 Task: Locate emails larger than 5MB: `size:5mb larger:5mb`.
Action: Mouse moved to (574, 82)
Screenshot: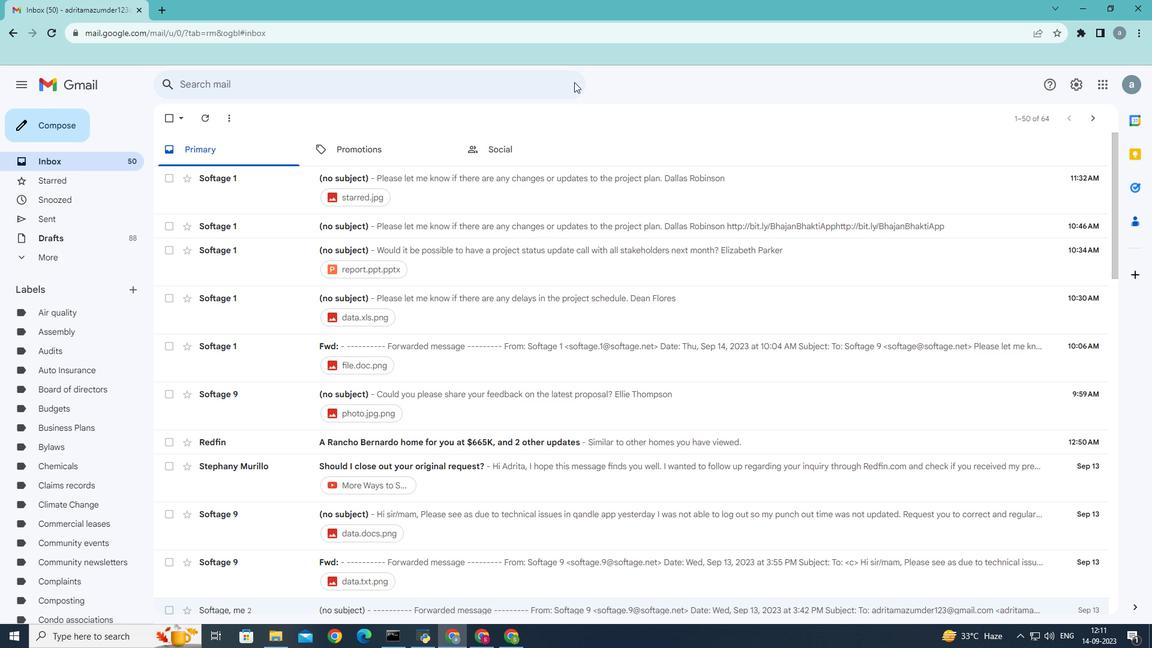 
Action: Mouse pressed left at (574, 82)
Screenshot: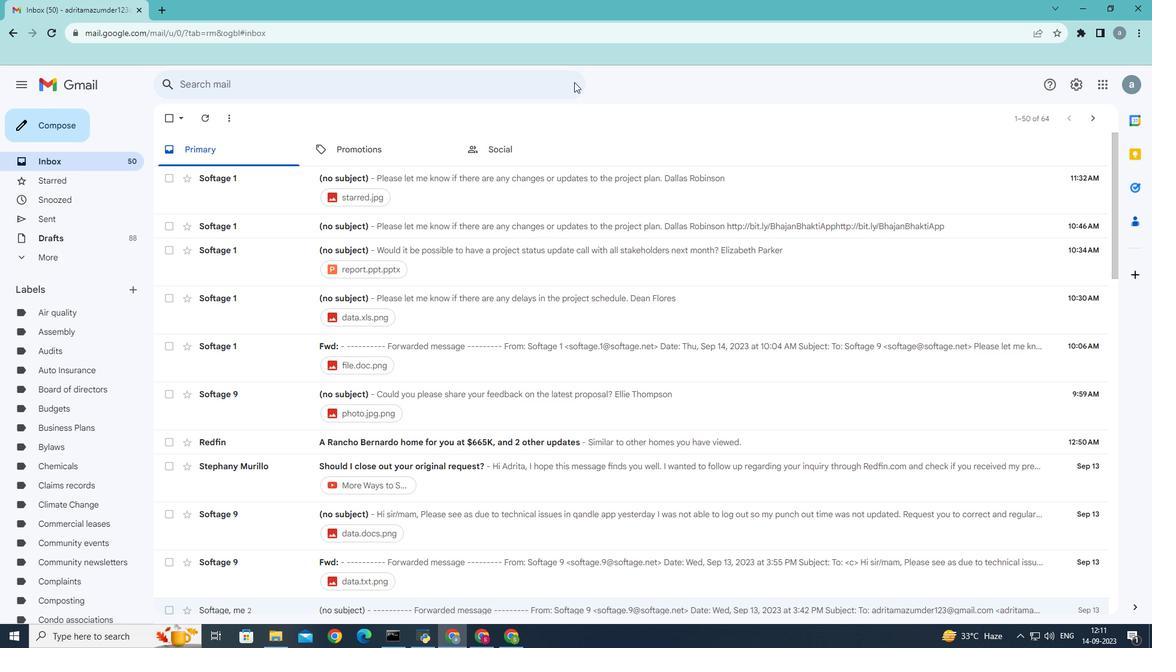 
Action: Mouse moved to (426, 238)
Screenshot: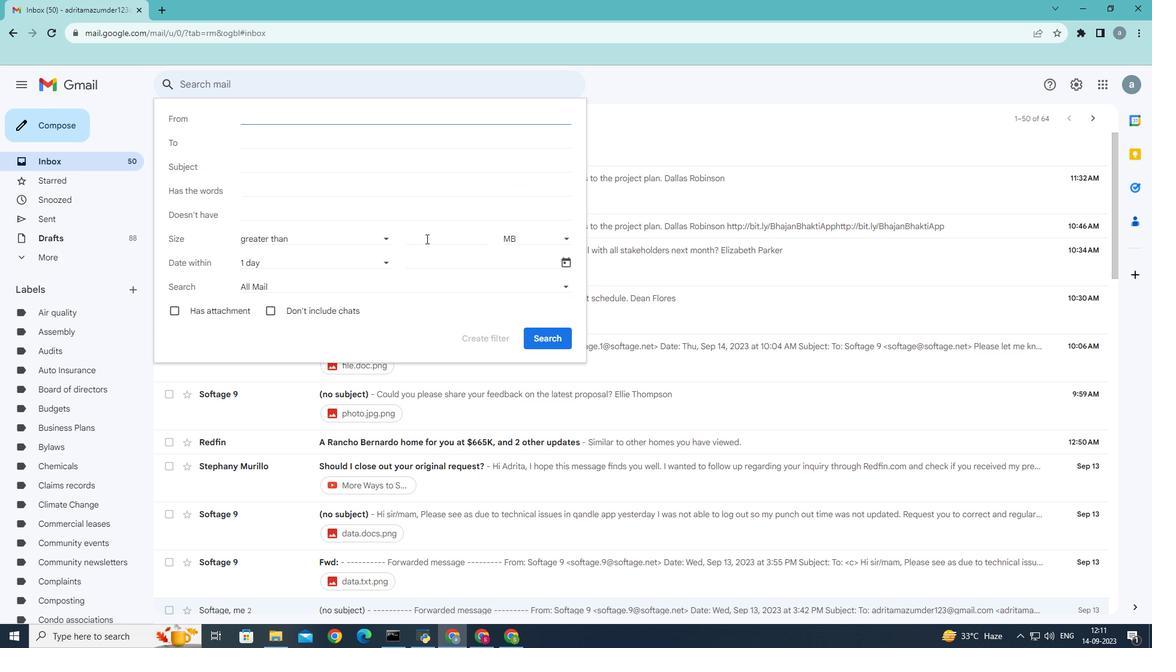
Action: Mouse pressed left at (426, 238)
Screenshot: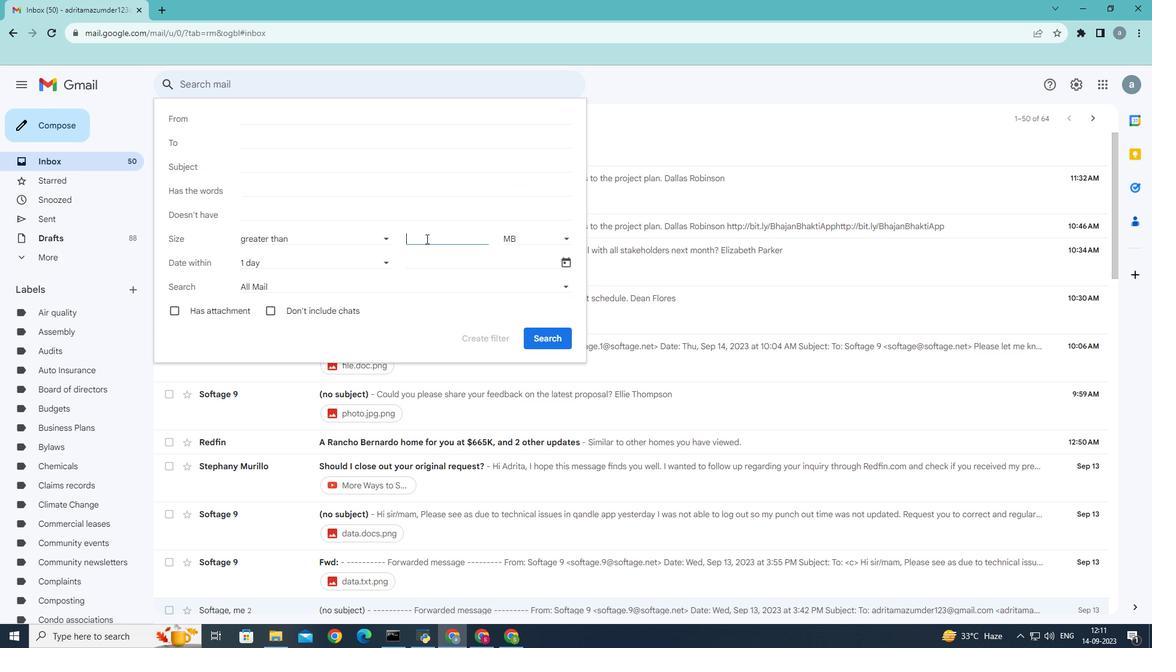 
Action: Mouse pressed left at (426, 238)
Screenshot: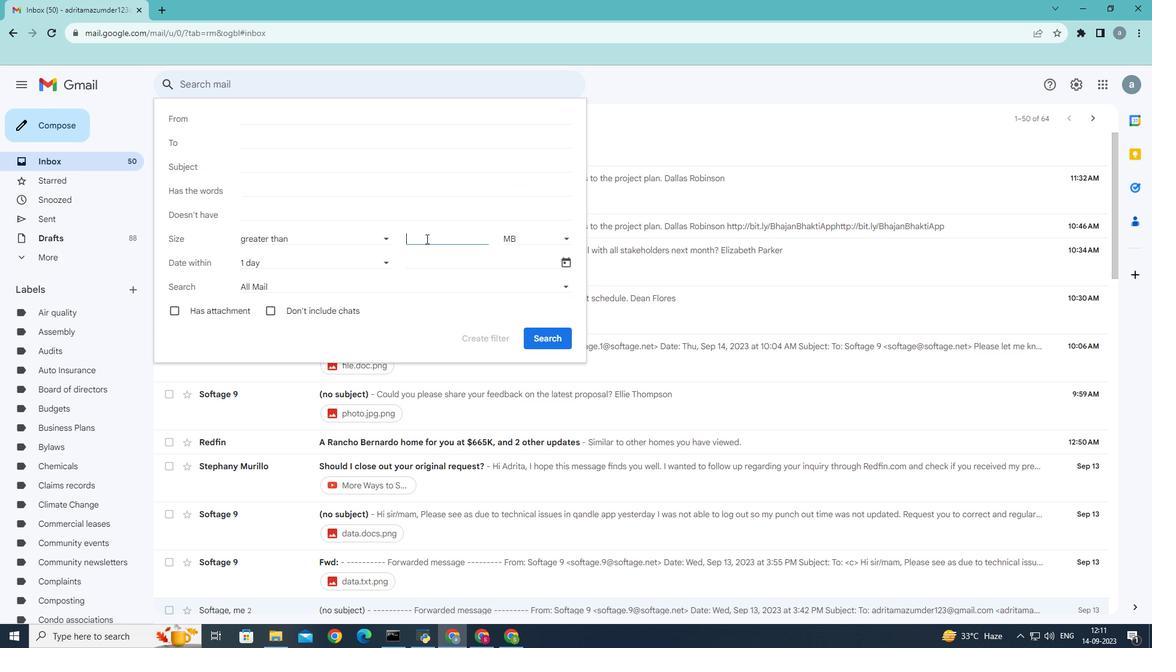 
Action: Mouse moved to (495, 231)
Screenshot: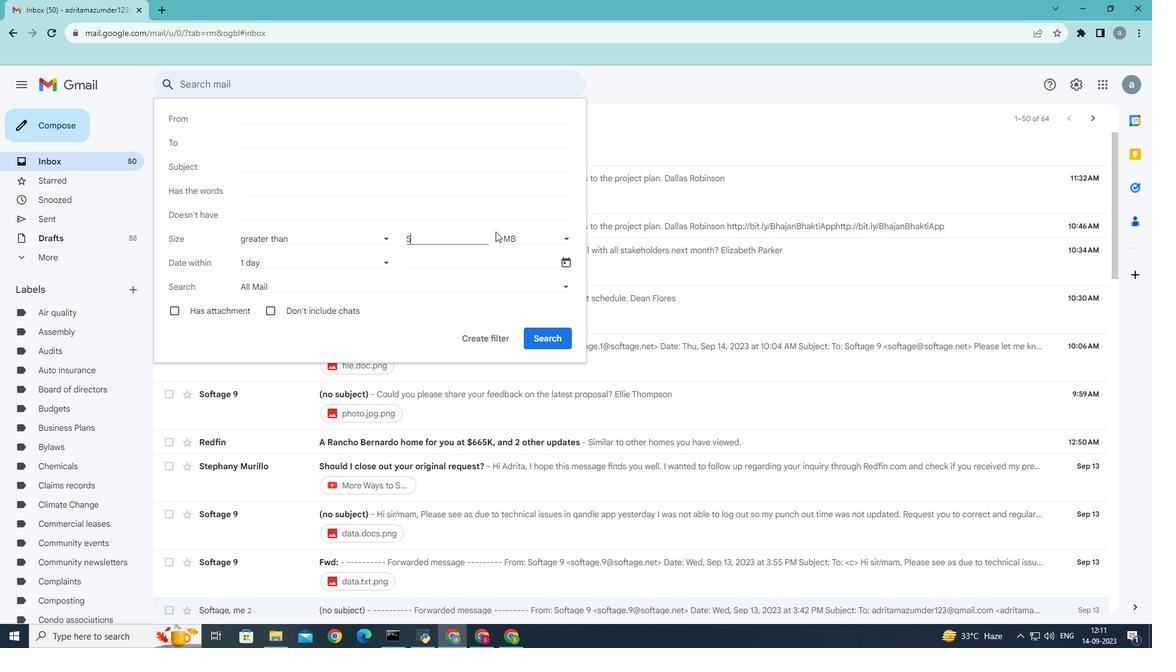 
Action: Key pressed 5
Screenshot: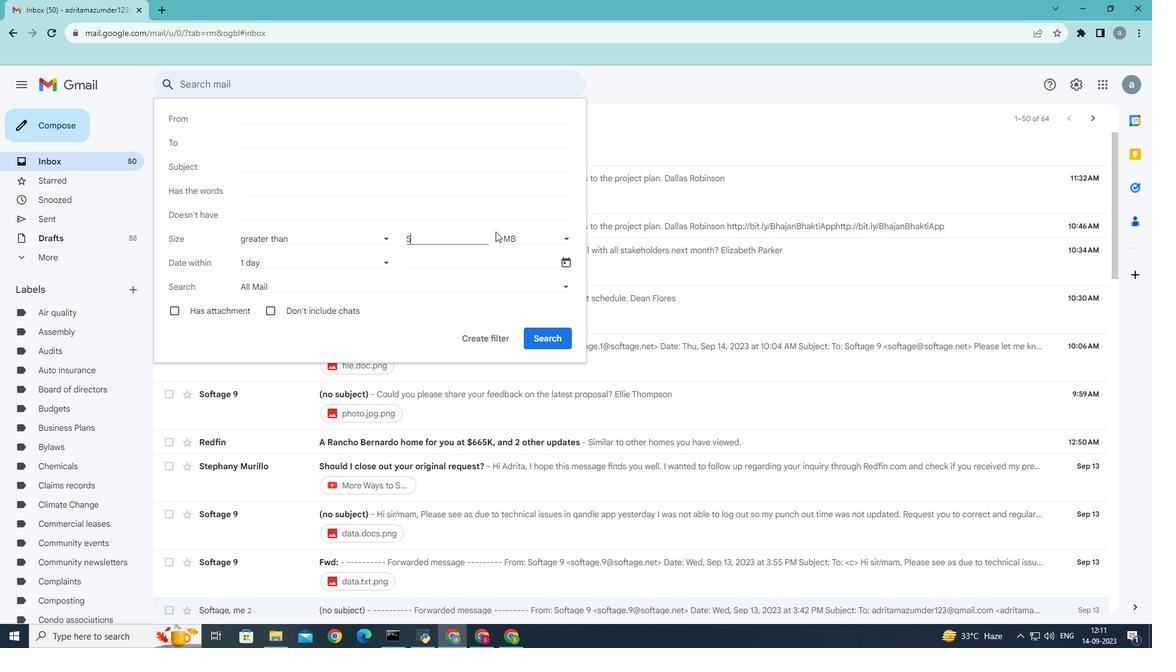 
Action: Mouse moved to (533, 334)
Screenshot: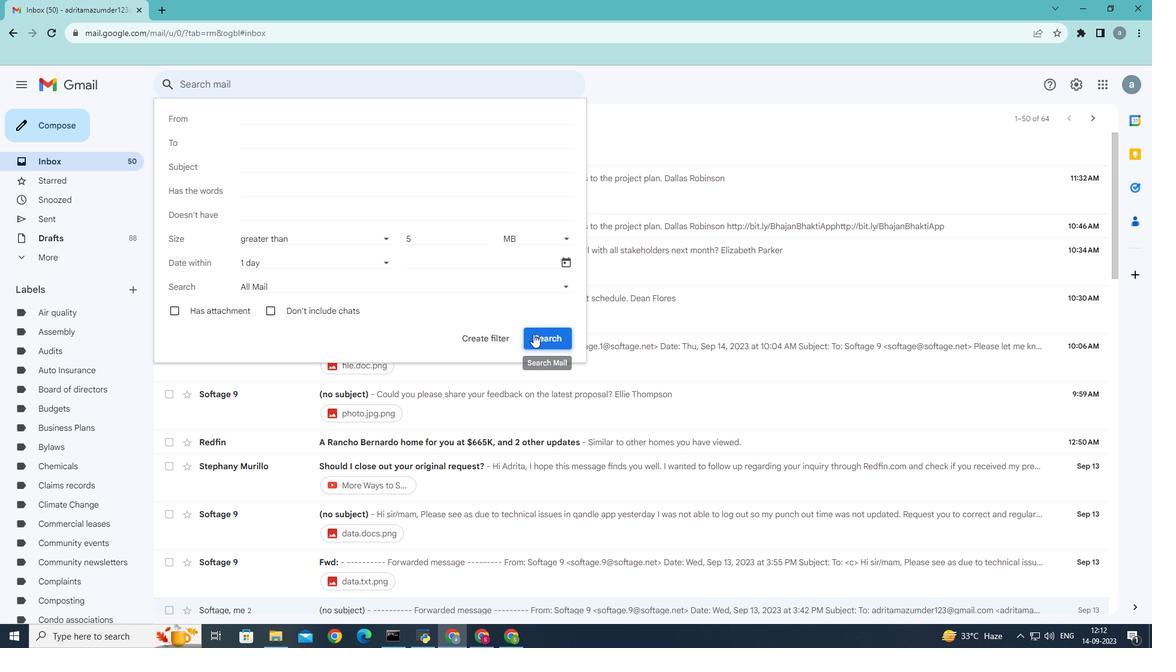
Action: Mouse pressed left at (533, 334)
Screenshot: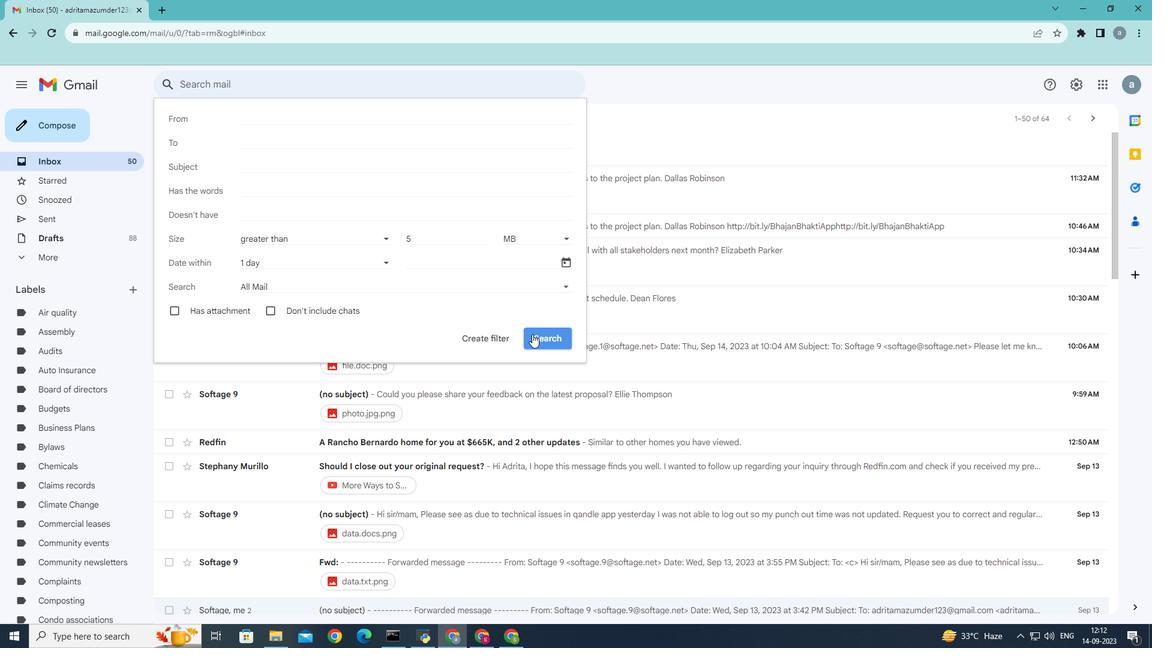 
Action: Mouse moved to (536, 315)
Screenshot: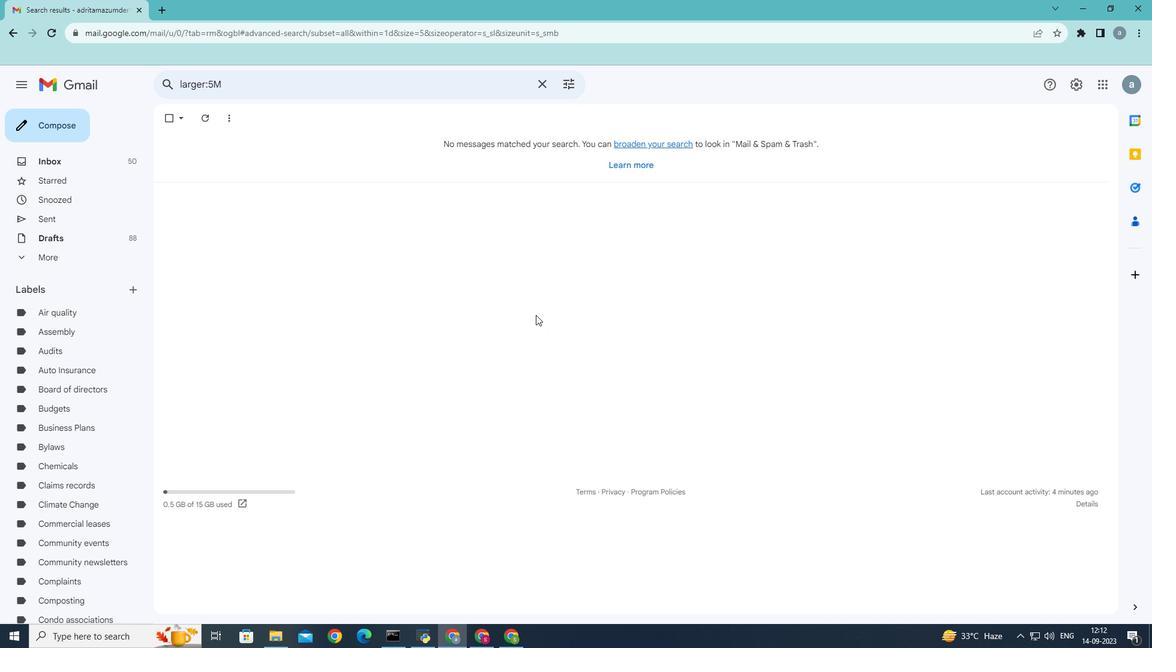 
